 Task: Save the current settings as a preset for the limiter effect with the preset name "Limiter".
Action: Mouse moved to (526, 126)
Screenshot: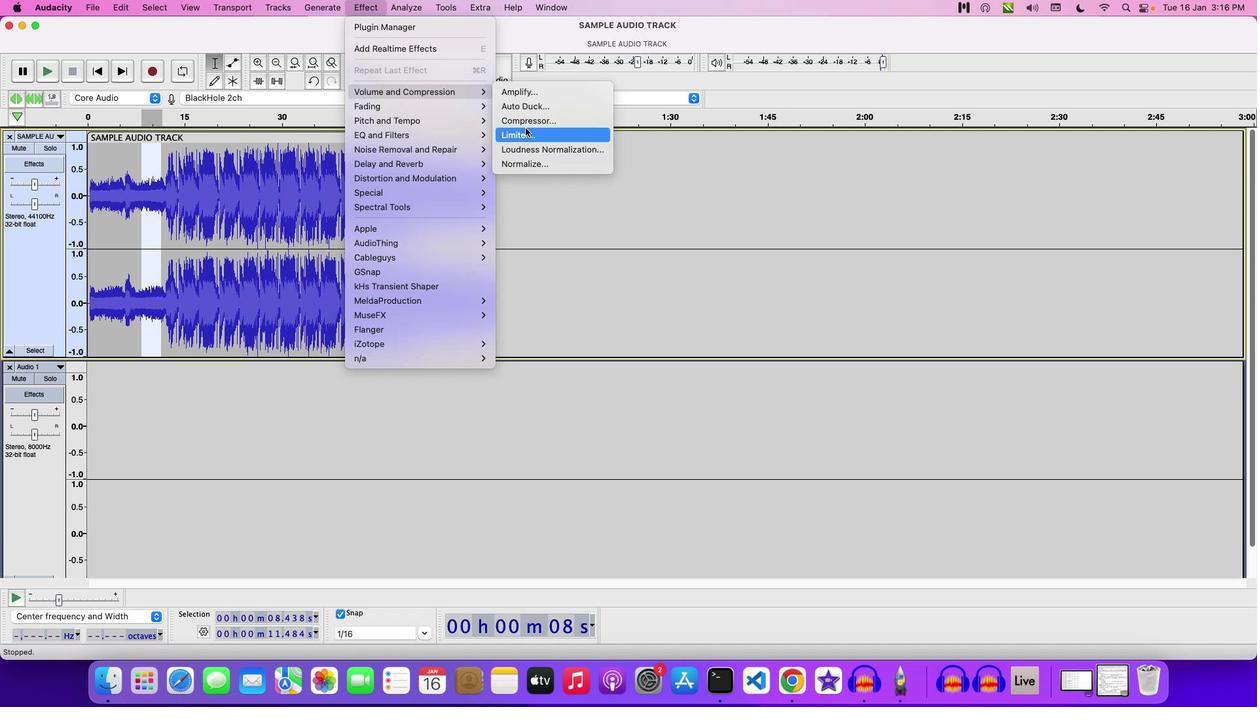 
Action: Mouse pressed left at (526, 126)
Screenshot: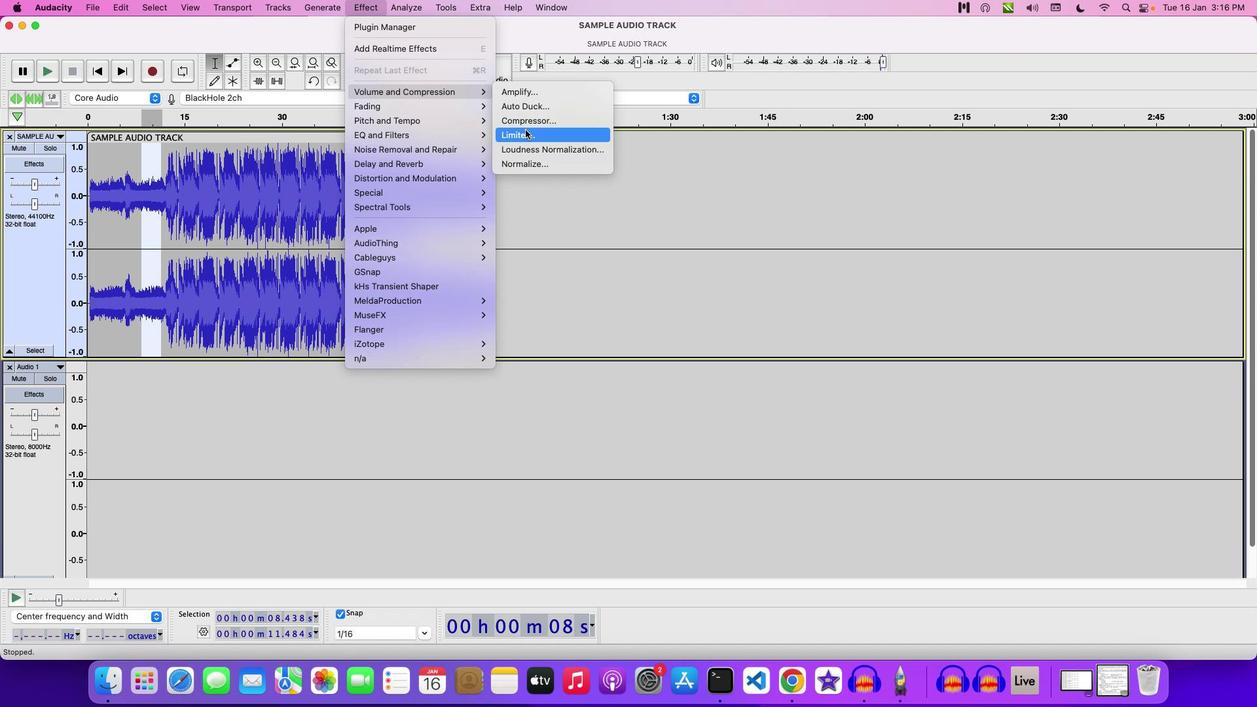 
Action: Mouse moved to (541, 275)
Screenshot: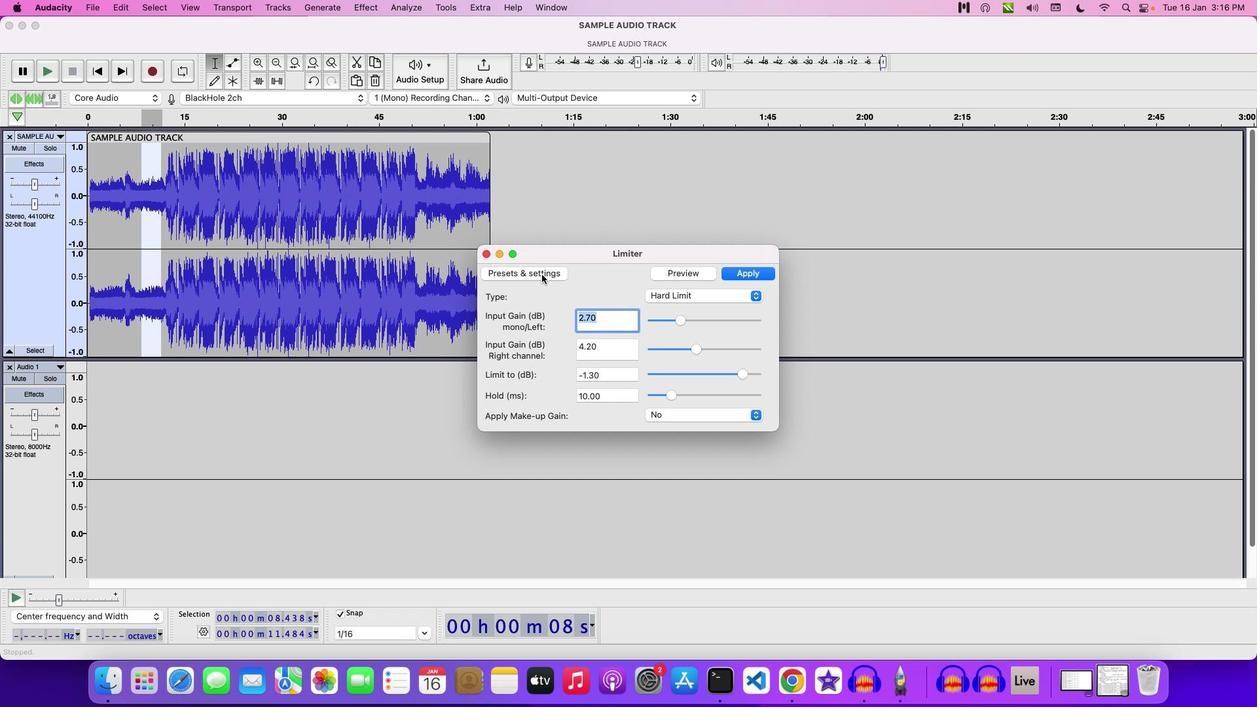 
Action: Mouse pressed left at (541, 275)
Screenshot: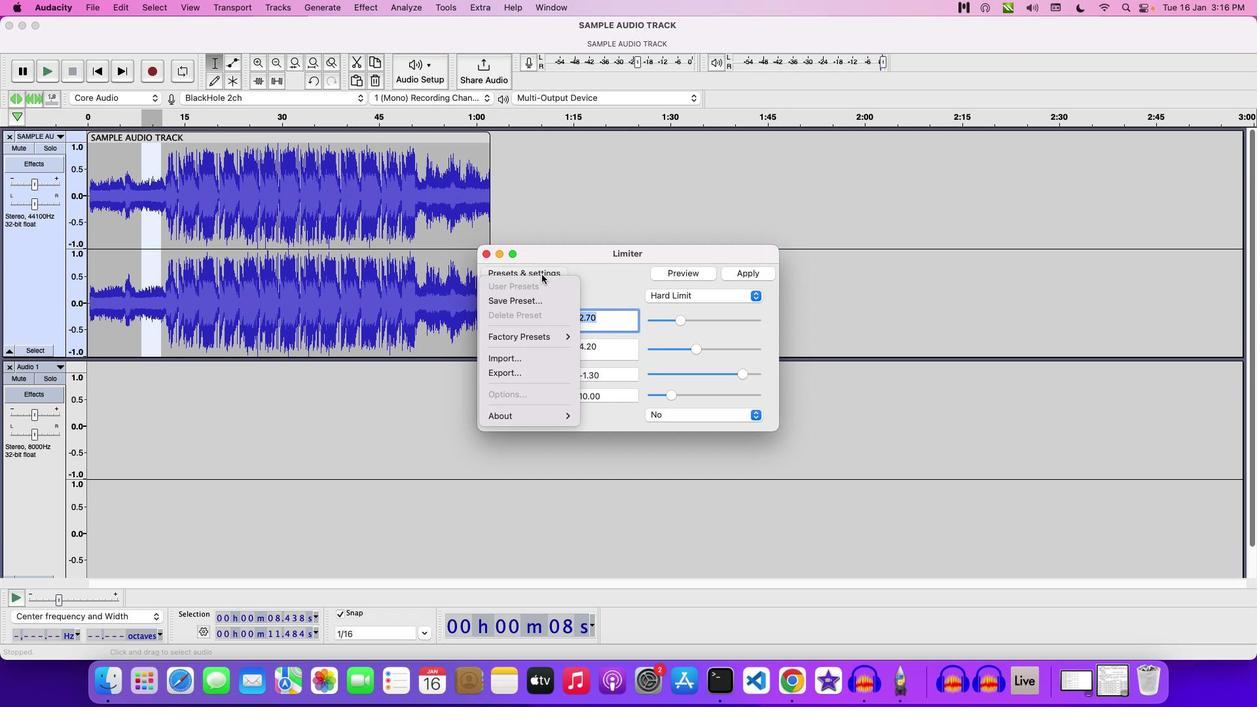 
Action: Mouse moved to (536, 297)
Screenshot: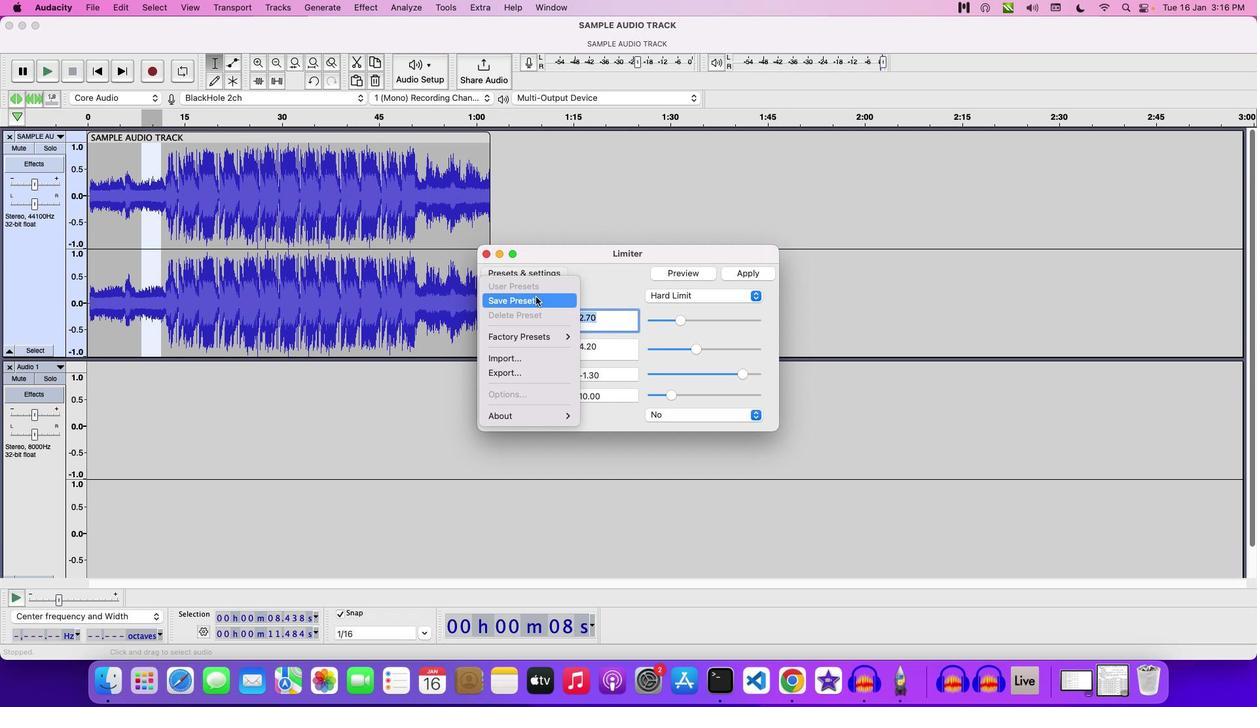 
Action: Mouse pressed left at (536, 297)
Screenshot: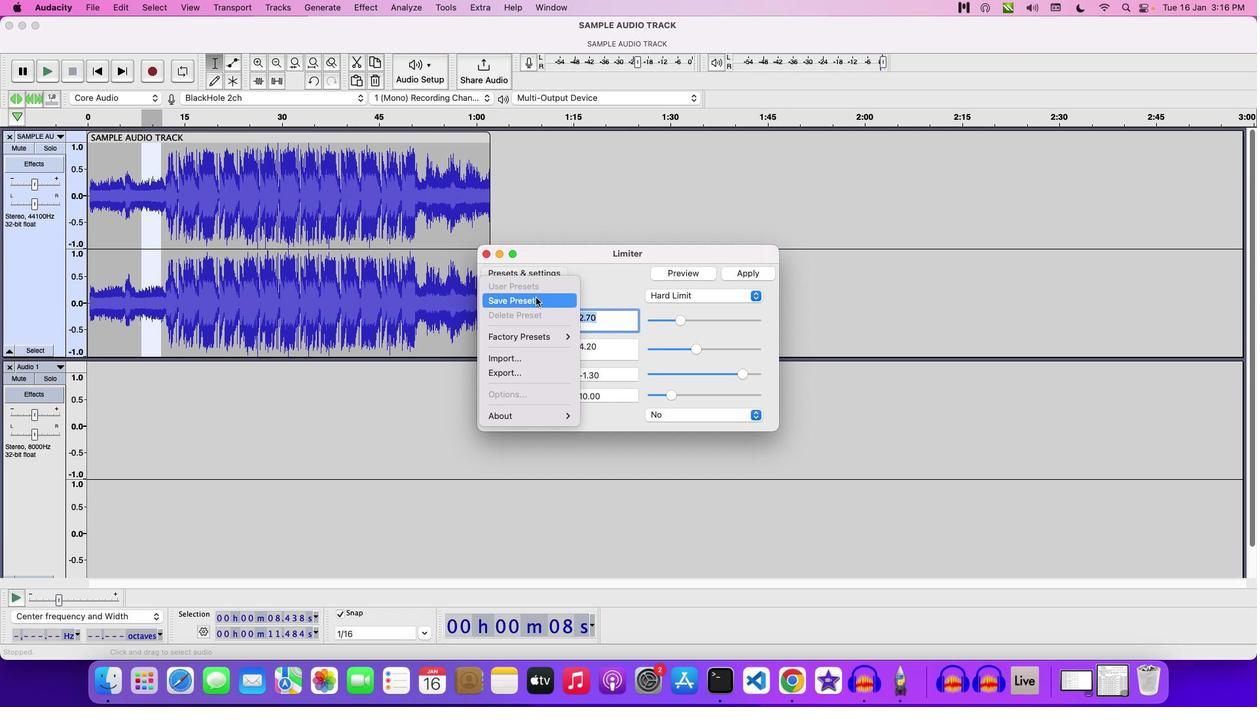 
Action: Mouse moved to (535, 242)
Screenshot: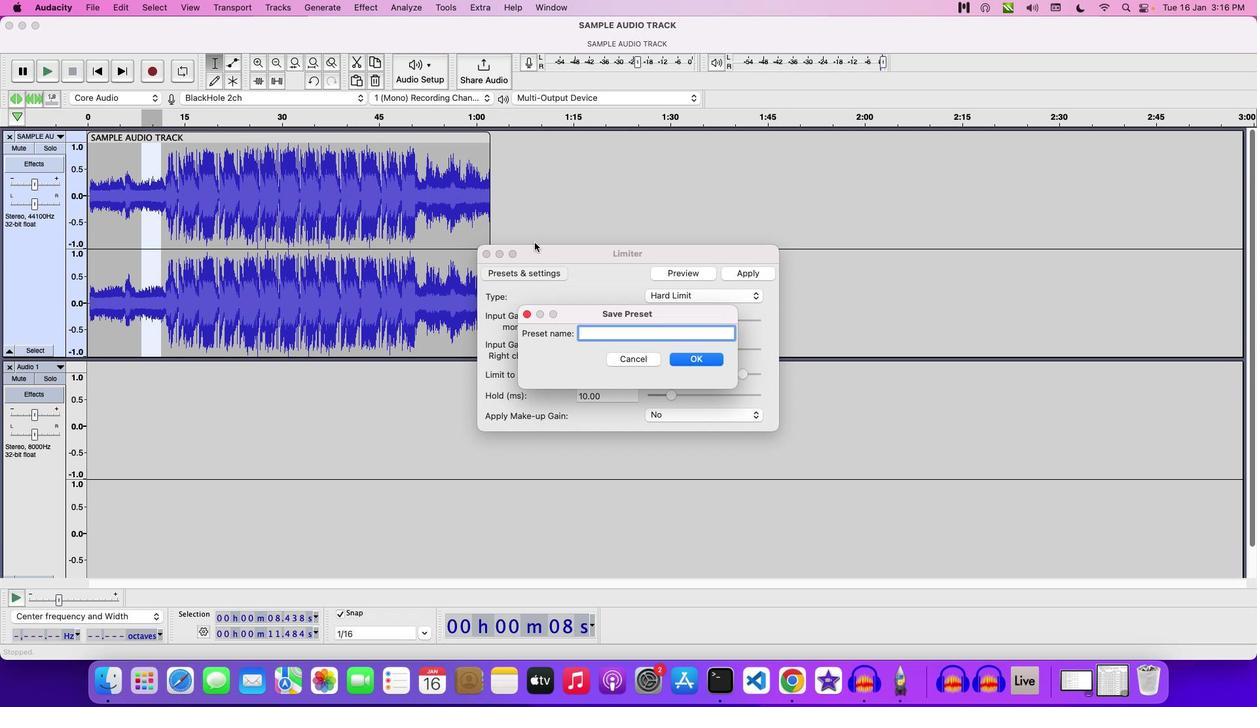 
Action: Key pressed 'l''i''m''i''t''e''r'
Screenshot: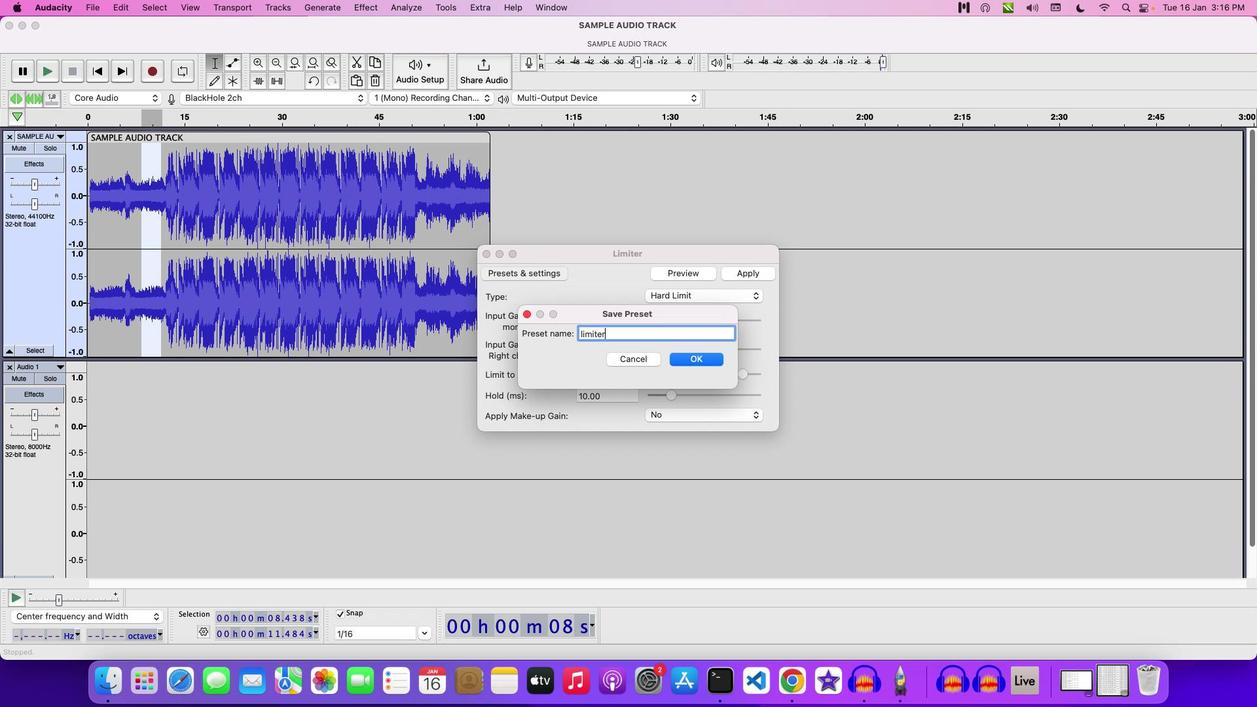 
Action: Mouse moved to (710, 361)
Screenshot: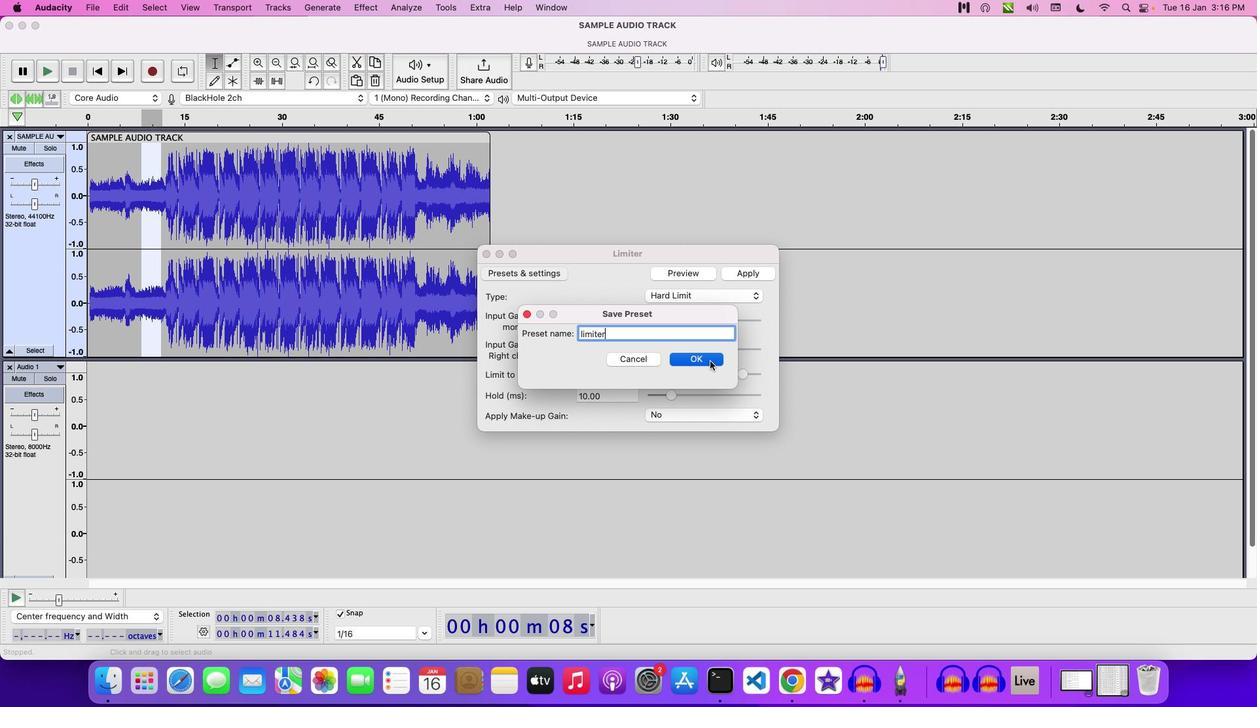 
Action: Mouse pressed left at (710, 361)
Screenshot: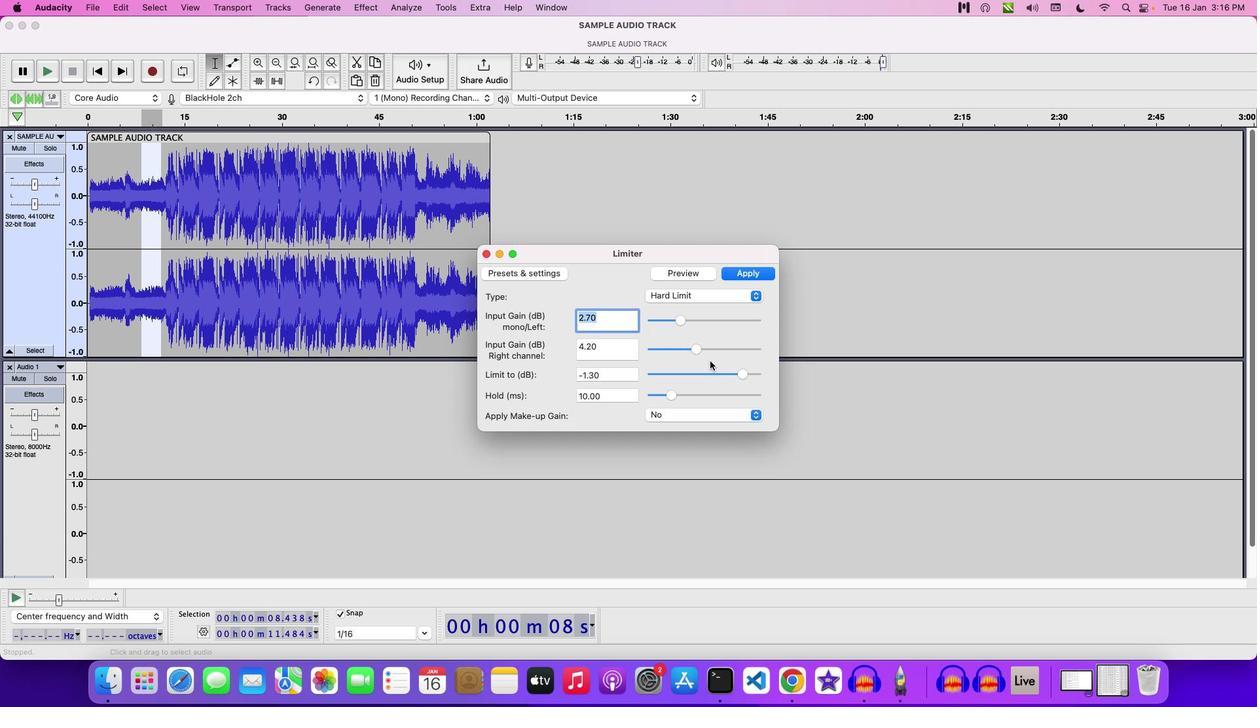 
